 Task: Select the criteria, the date is before "today".
Action: Mouse moved to (206, 93)
Screenshot: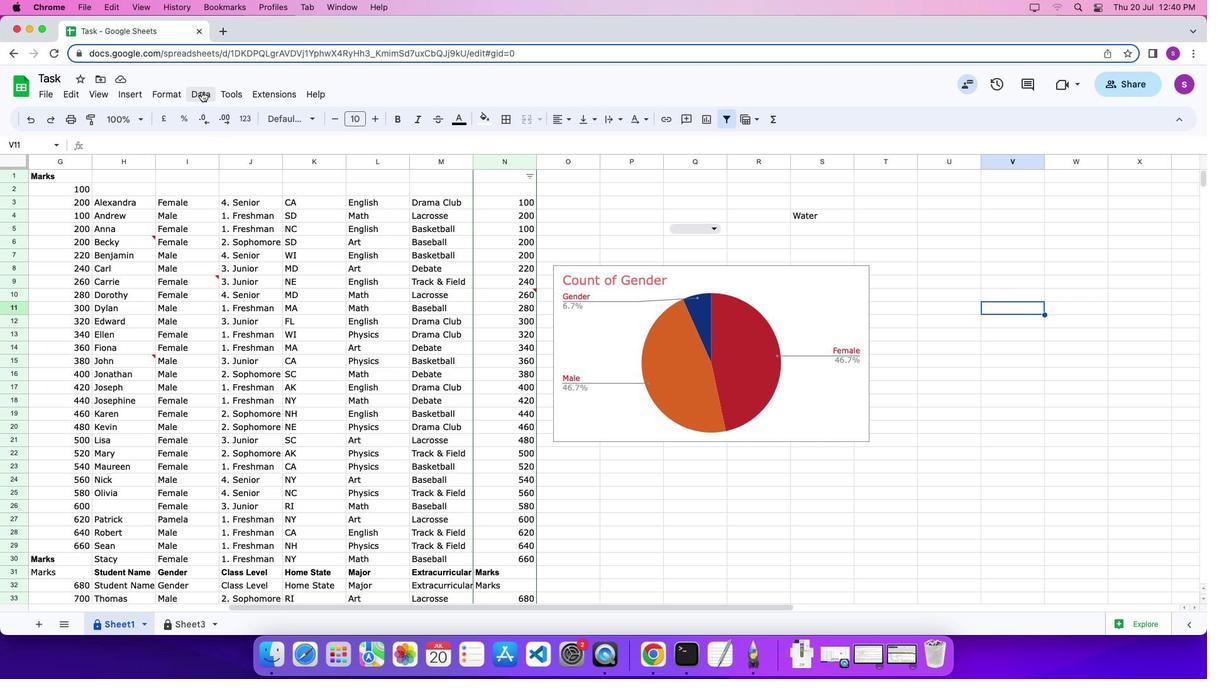 
Action: Mouse pressed left at (206, 93)
Screenshot: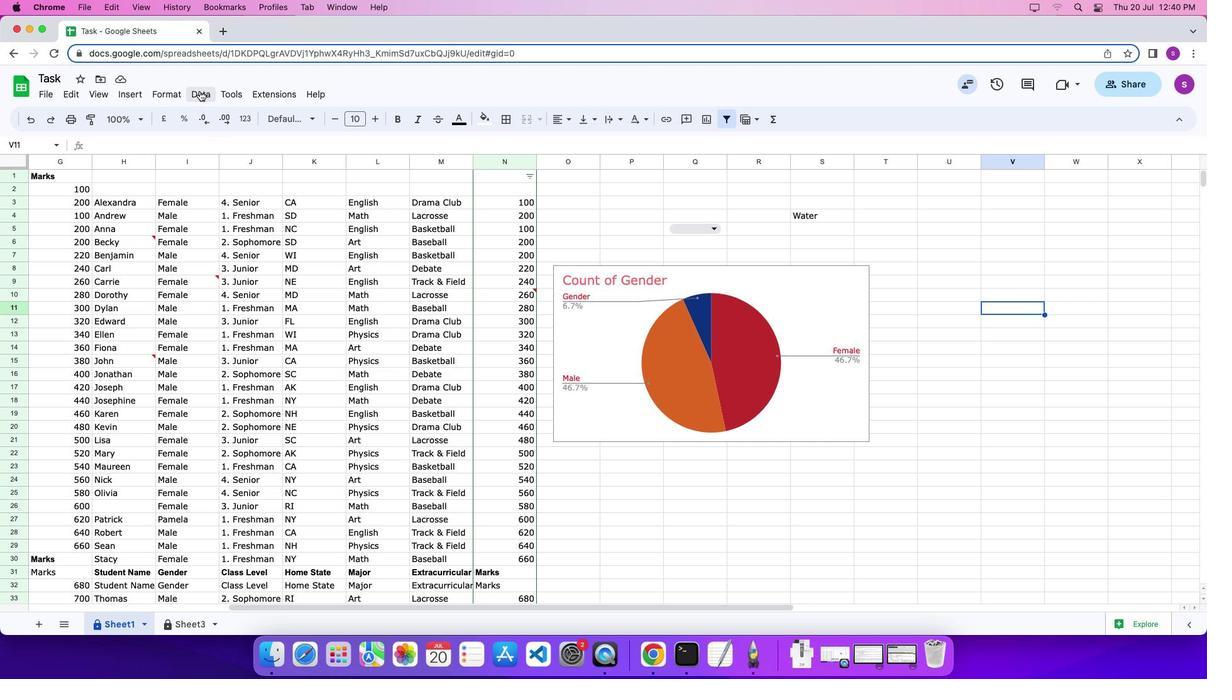 
Action: Mouse moved to (199, 91)
Screenshot: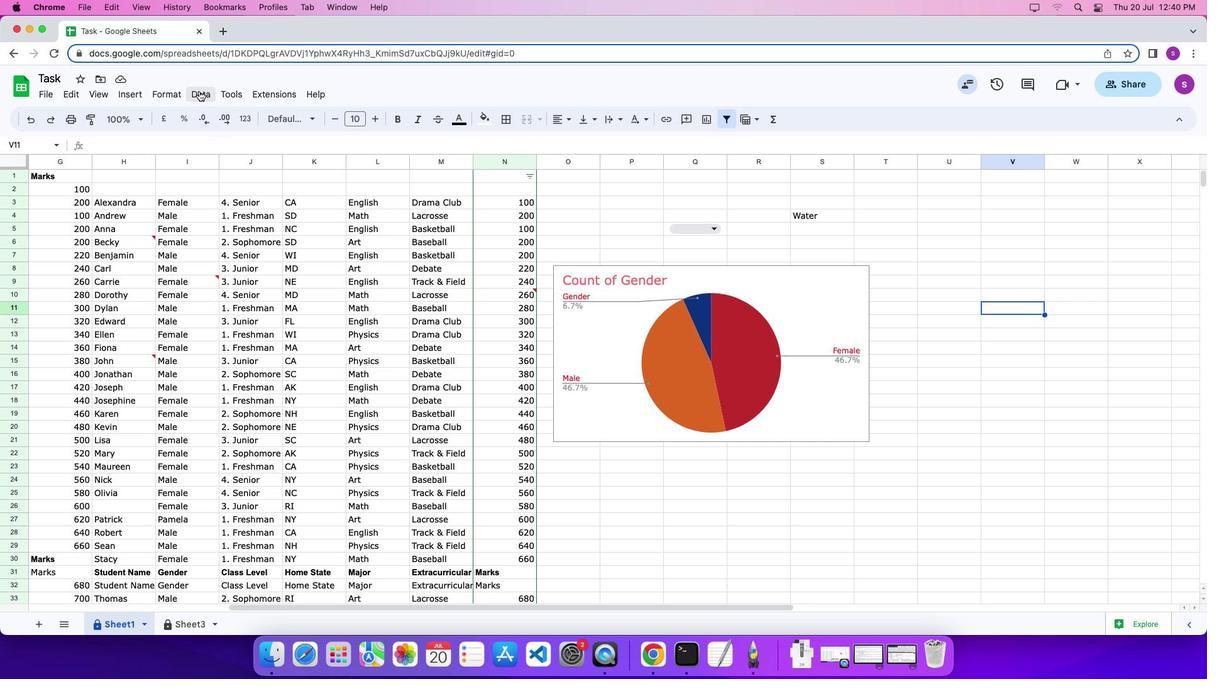 
Action: Mouse pressed left at (199, 91)
Screenshot: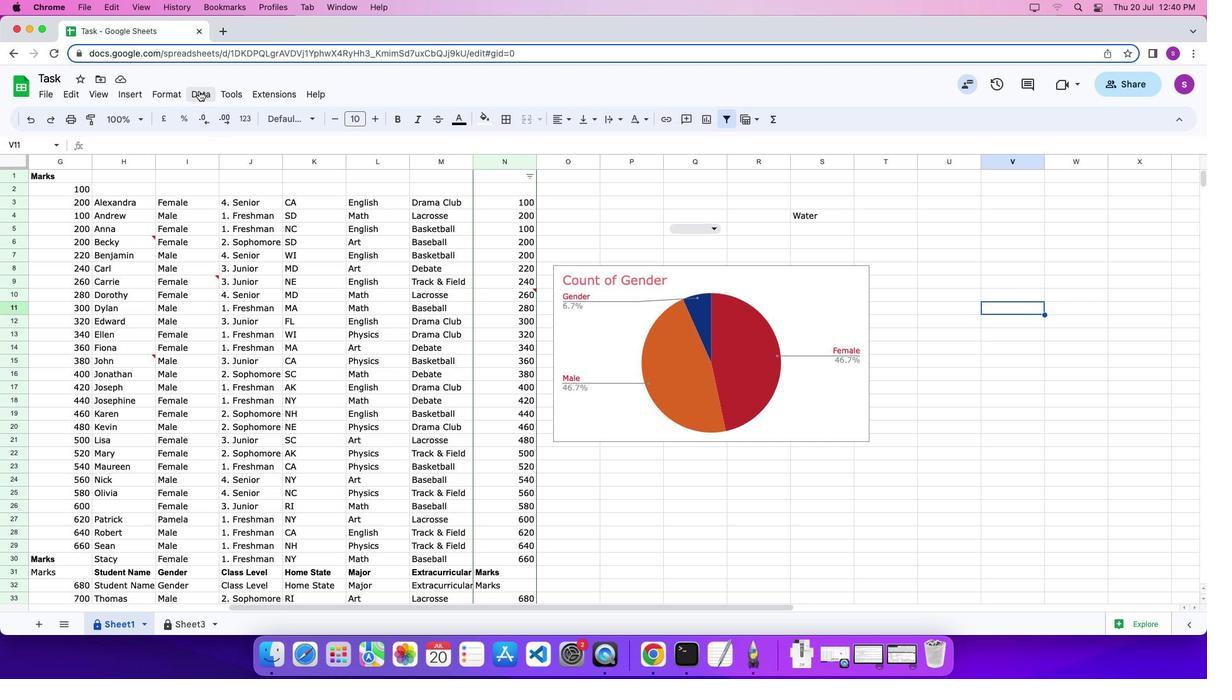 
Action: Mouse moved to (233, 347)
Screenshot: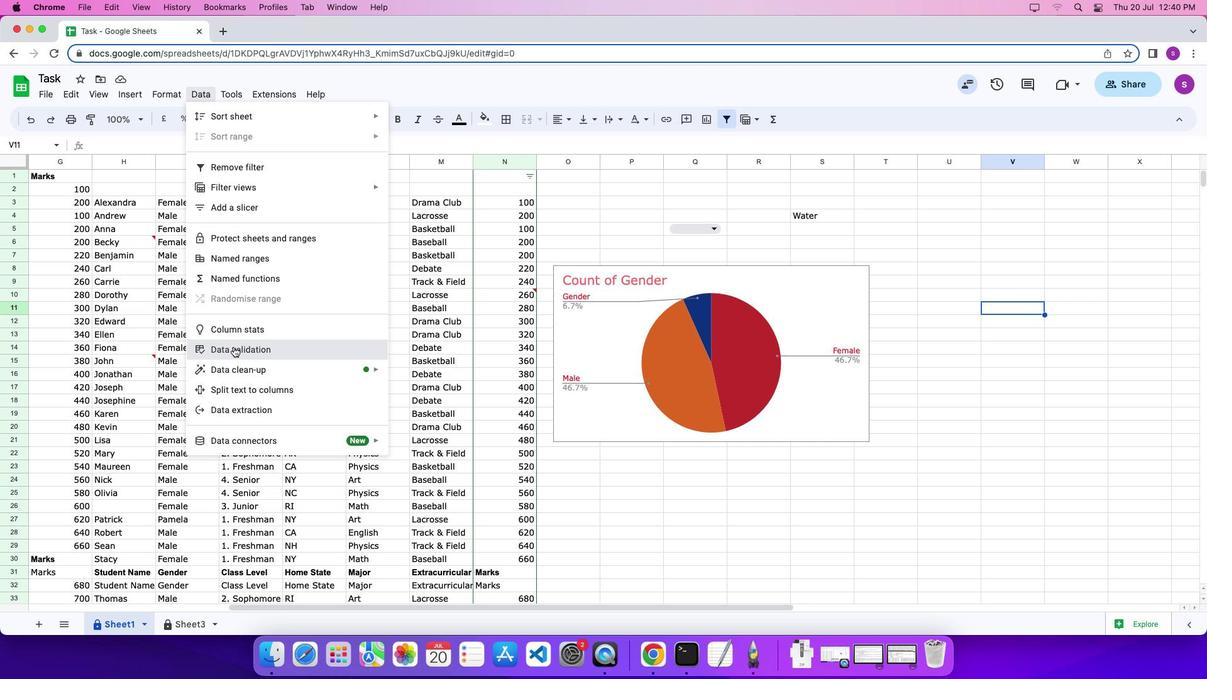 
Action: Mouse pressed left at (233, 347)
Screenshot: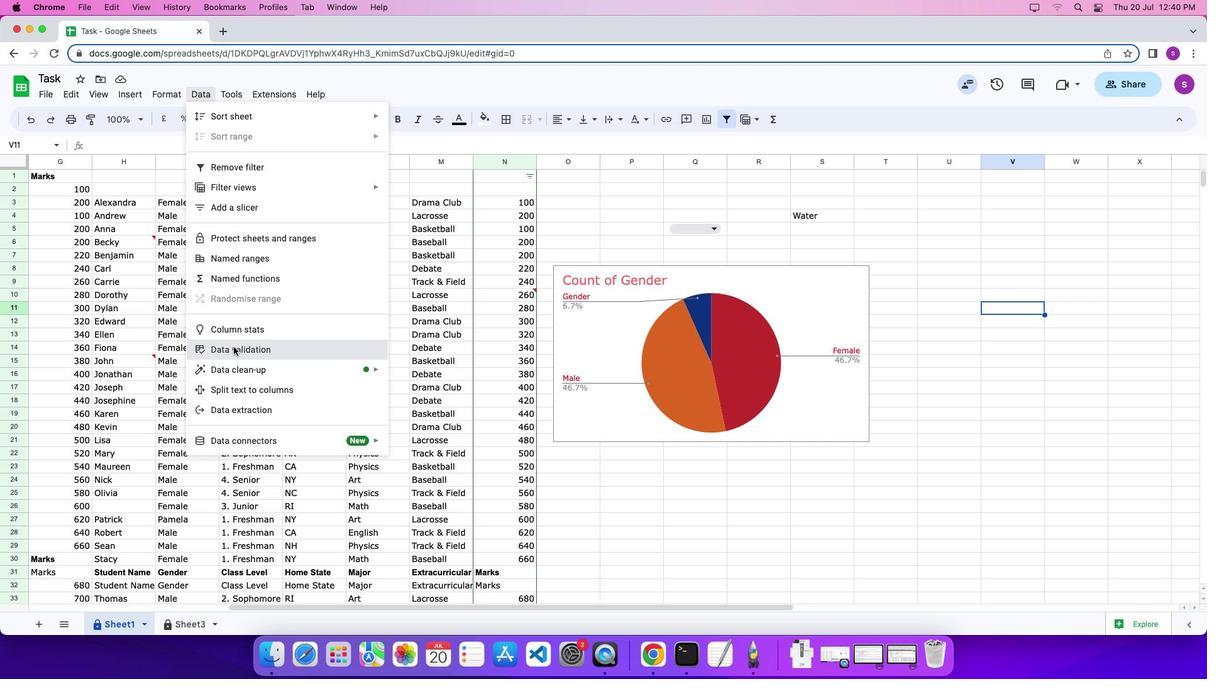 
Action: Mouse moved to (1163, 399)
Screenshot: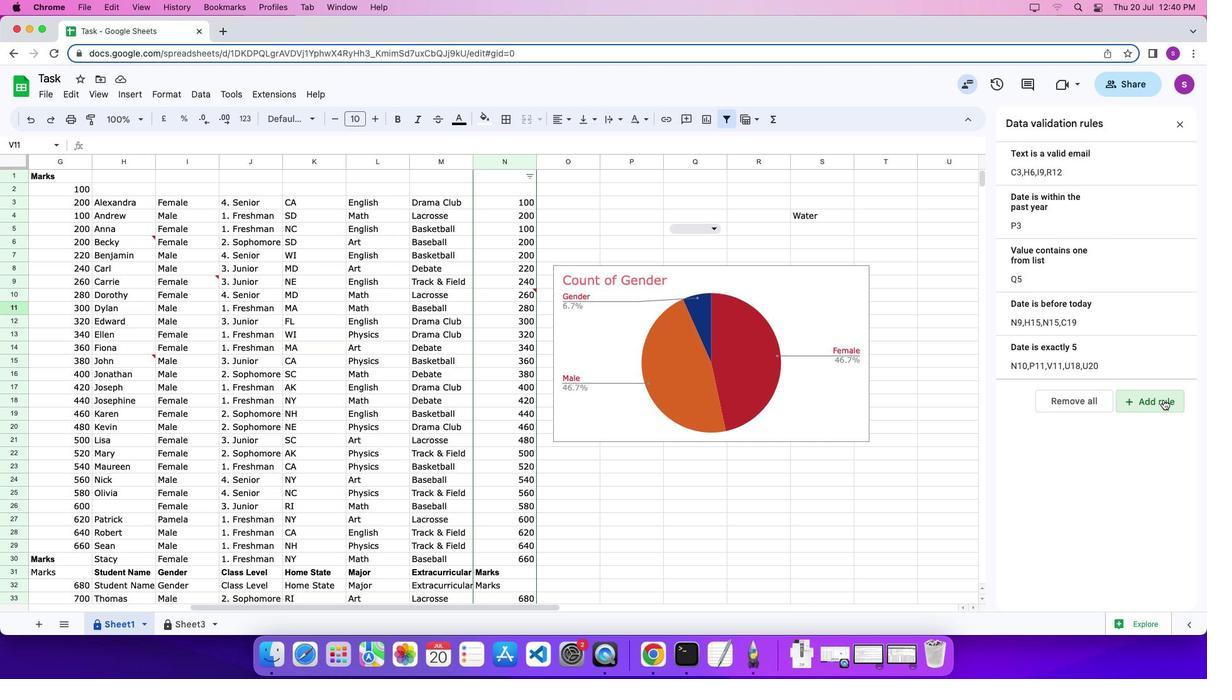 
Action: Mouse pressed left at (1163, 399)
Screenshot: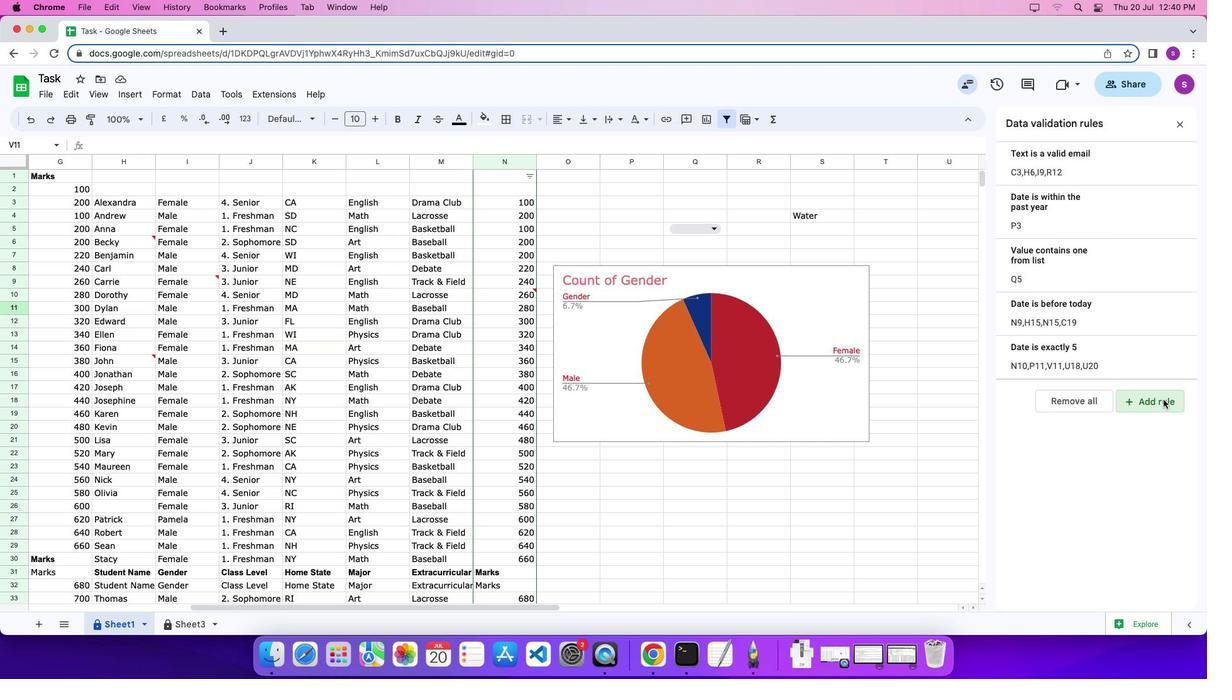 
Action: Mouse moved to (1089, 229)
Screenshot: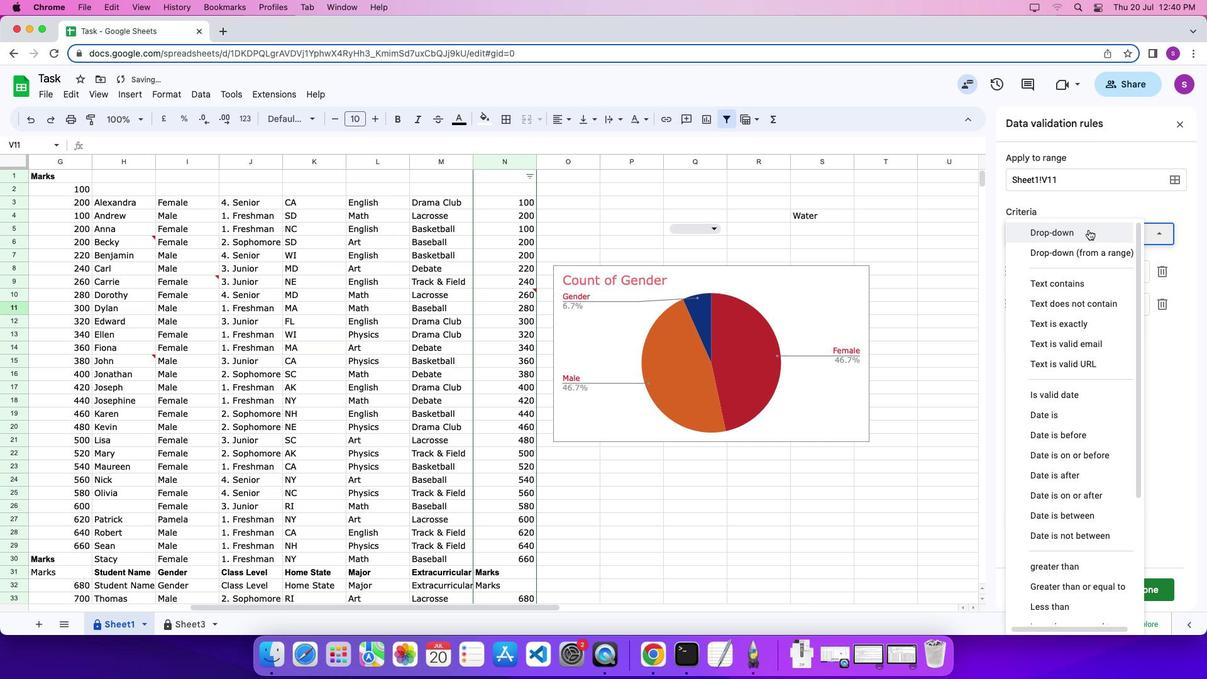 
Action: Mouse pressed left at (1089, 229)
Screenshot: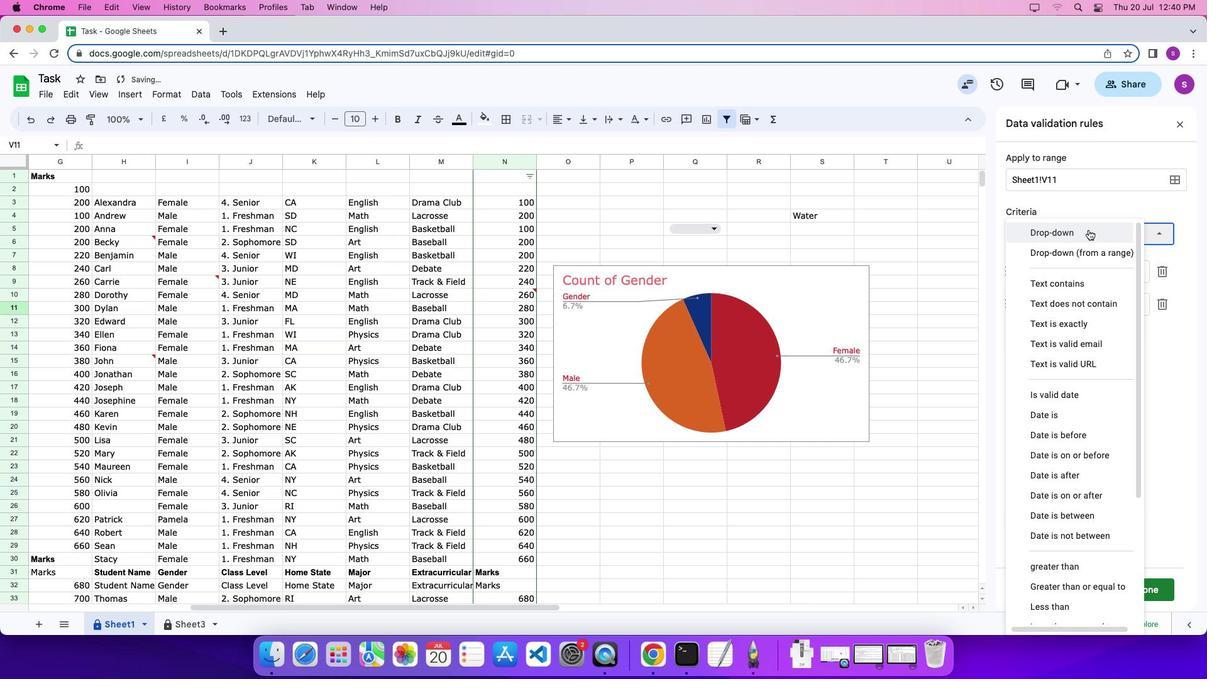 
Action: Mouse moved to (1095, 431)
Screenshot: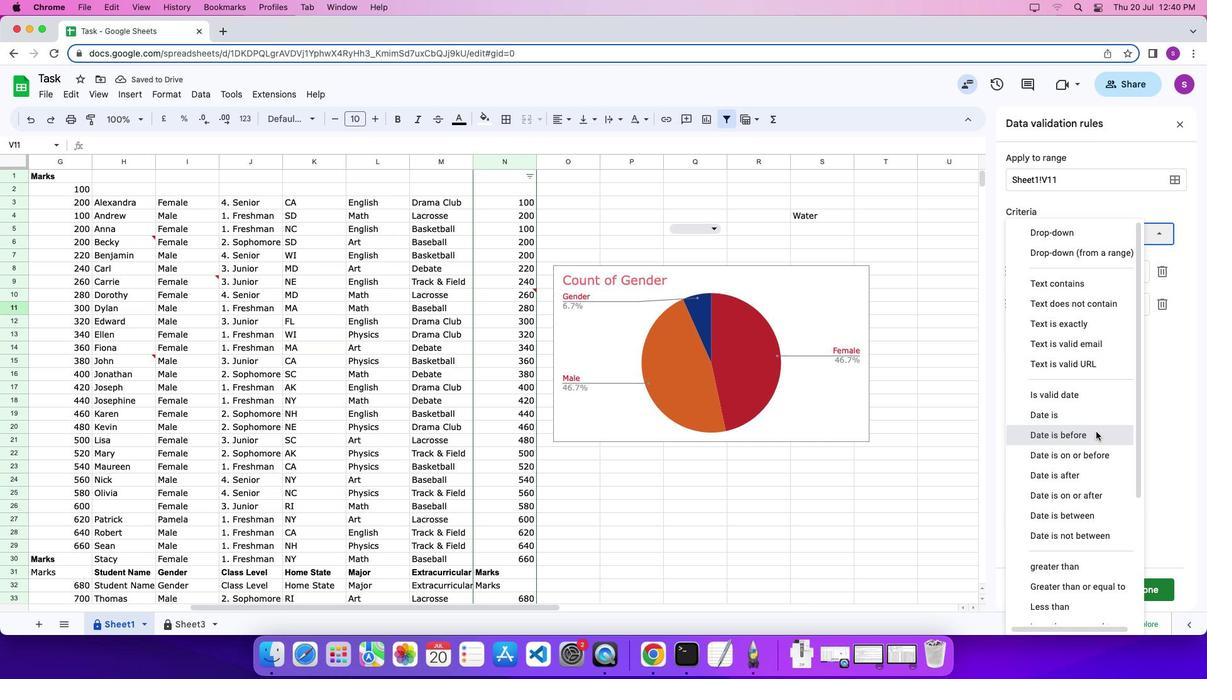 
Action: Mouse pressed left at (1095, 431)
Screenshot: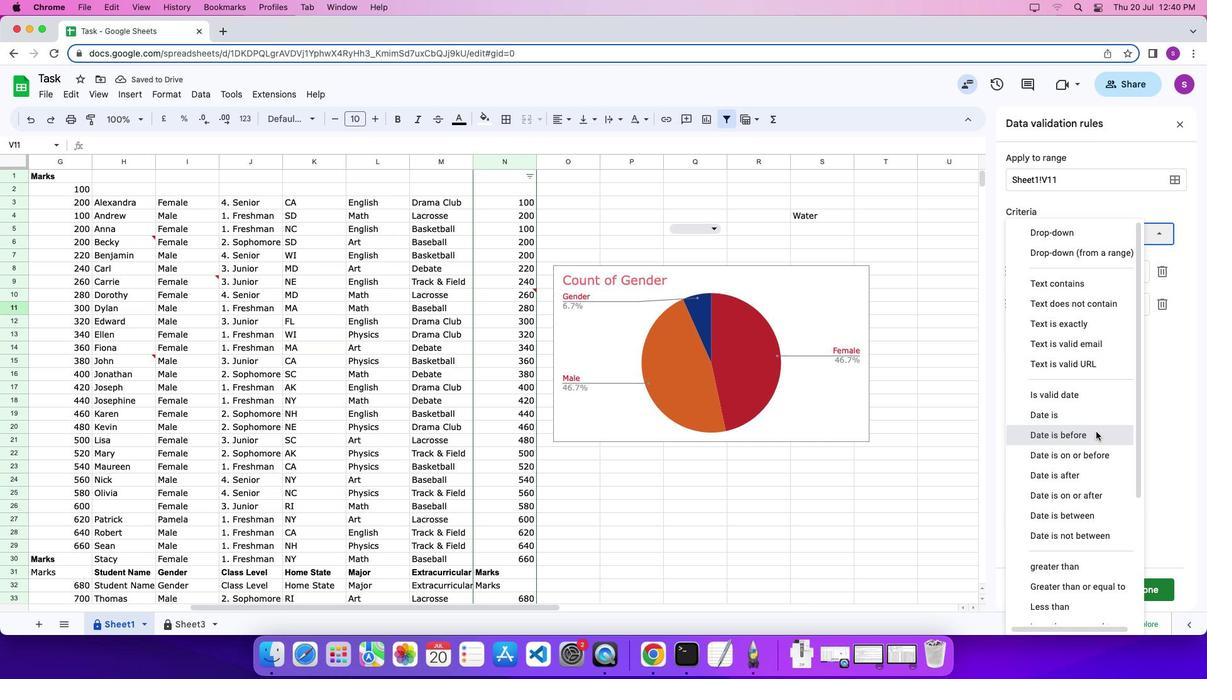 
Action: Mouse moved to (1053, 265)
Screenshot: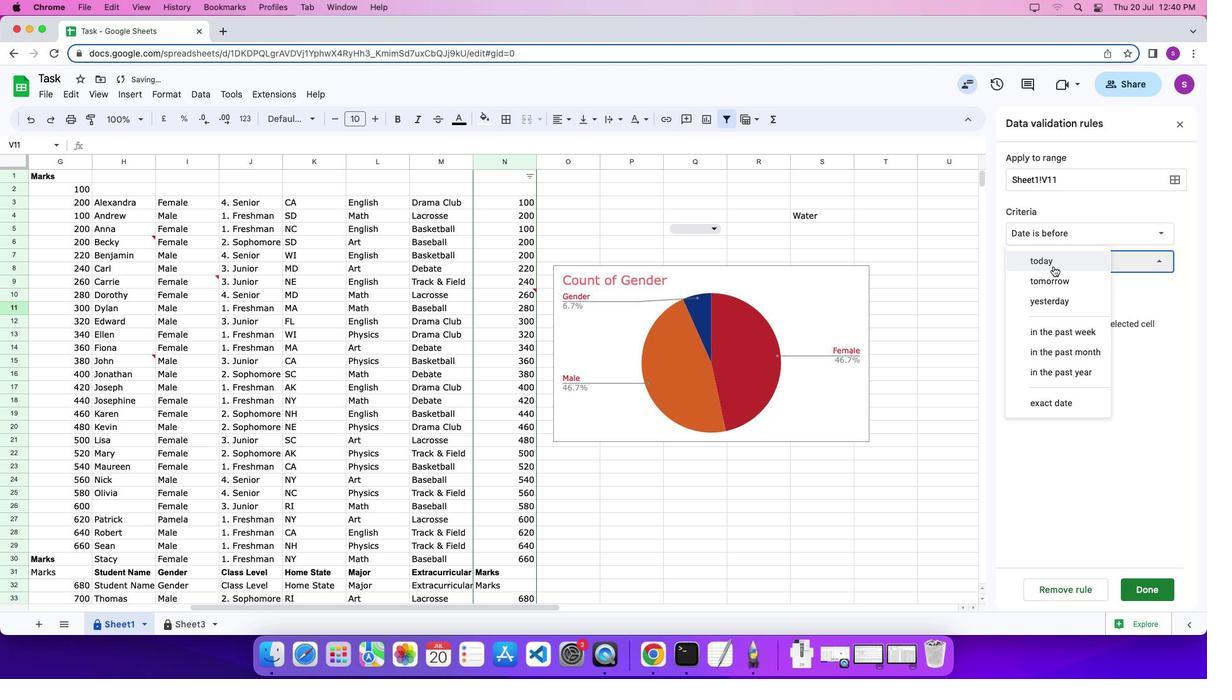 
Action: Mouse pressed left at (1053, 265)
Screenshot: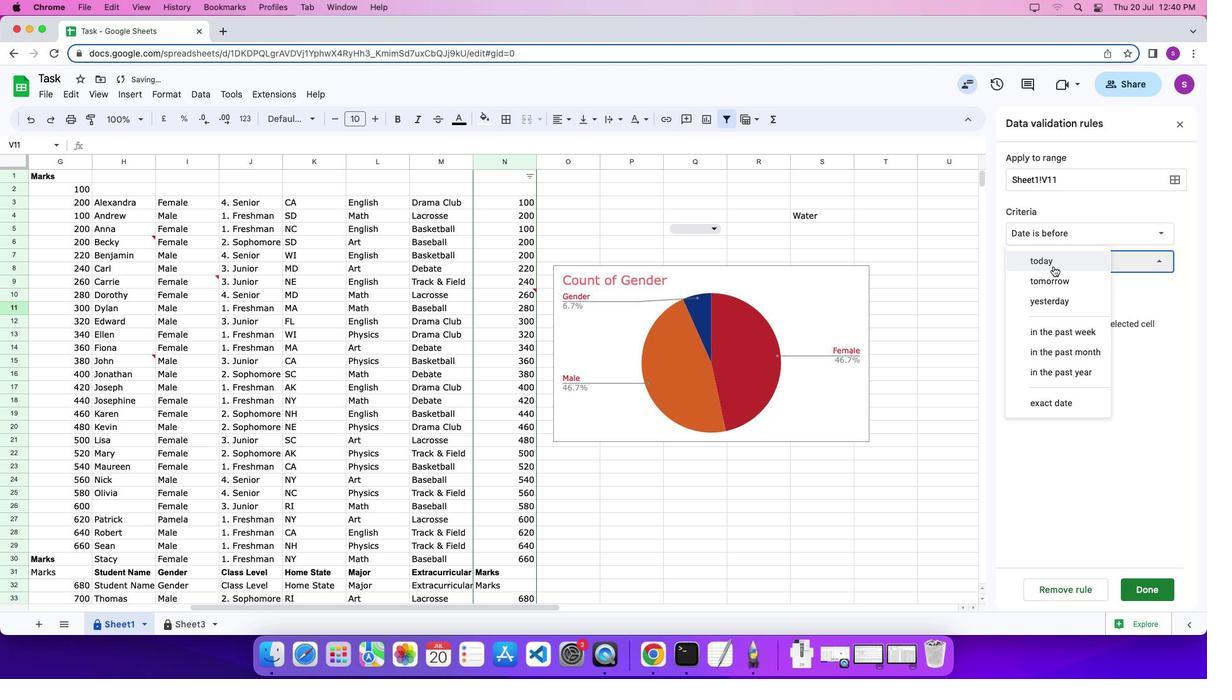 
Action: Mouse moved to (1053, 267)
Screenshot: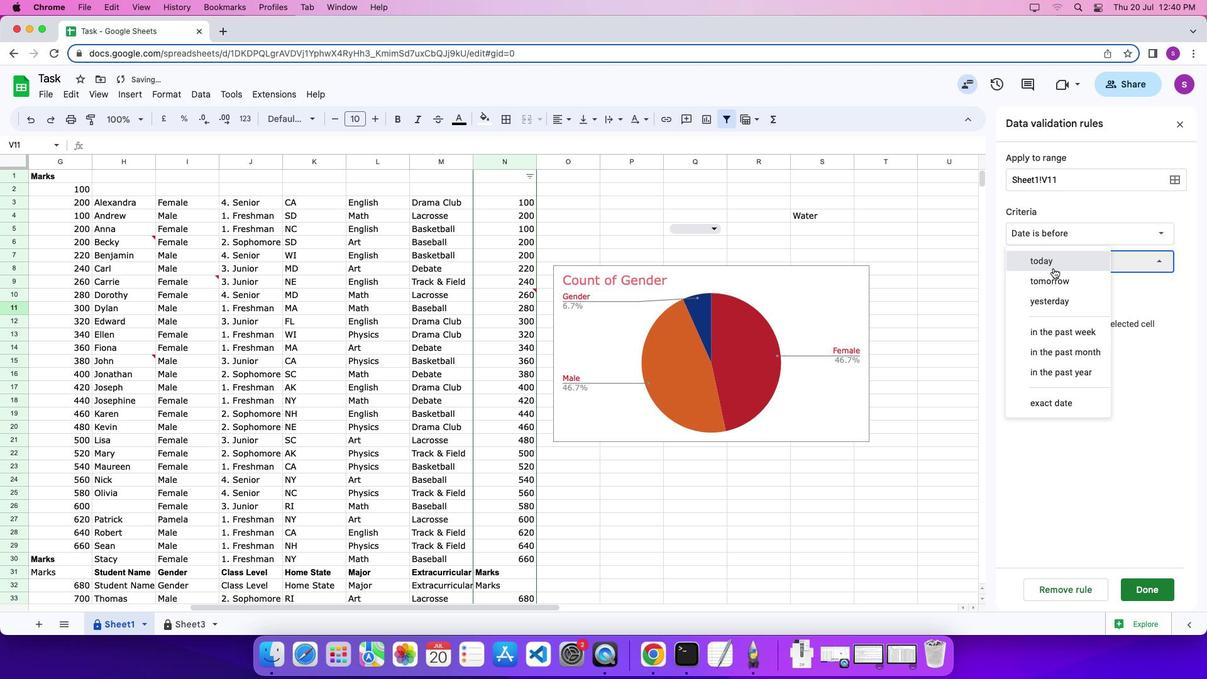
Action: Mouse pressed left at (1053, 267)
Screenshot: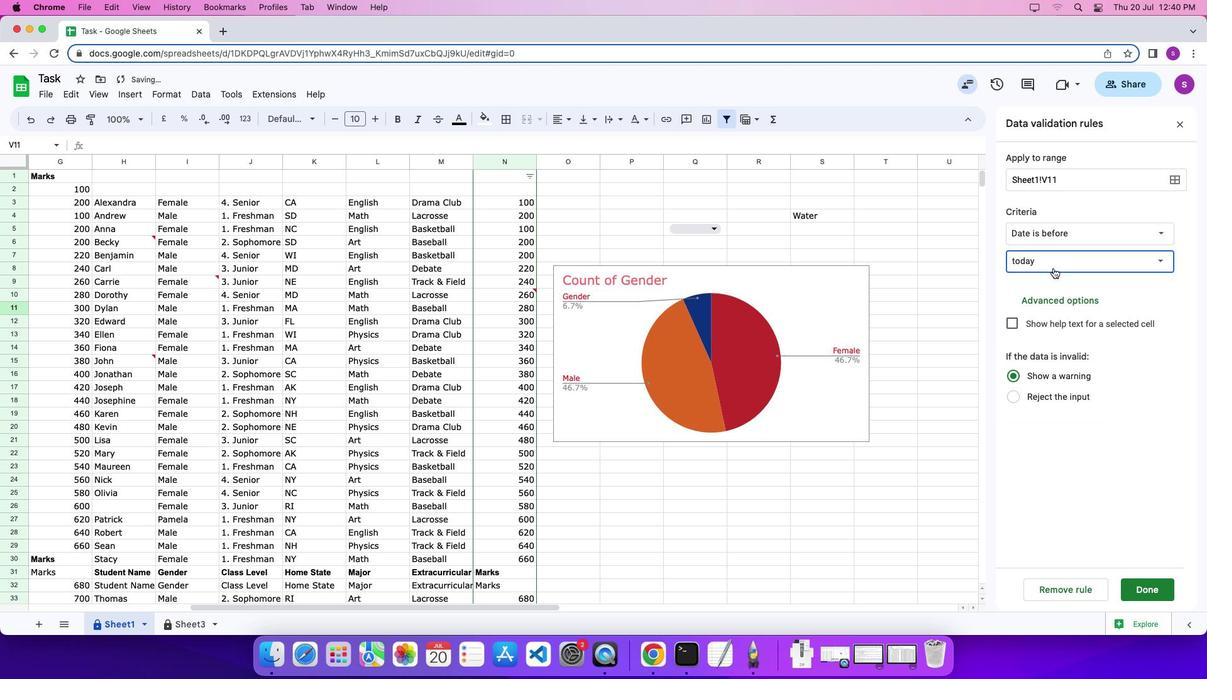 
Action: Mouse moved to (1149, 594)
Screenshot: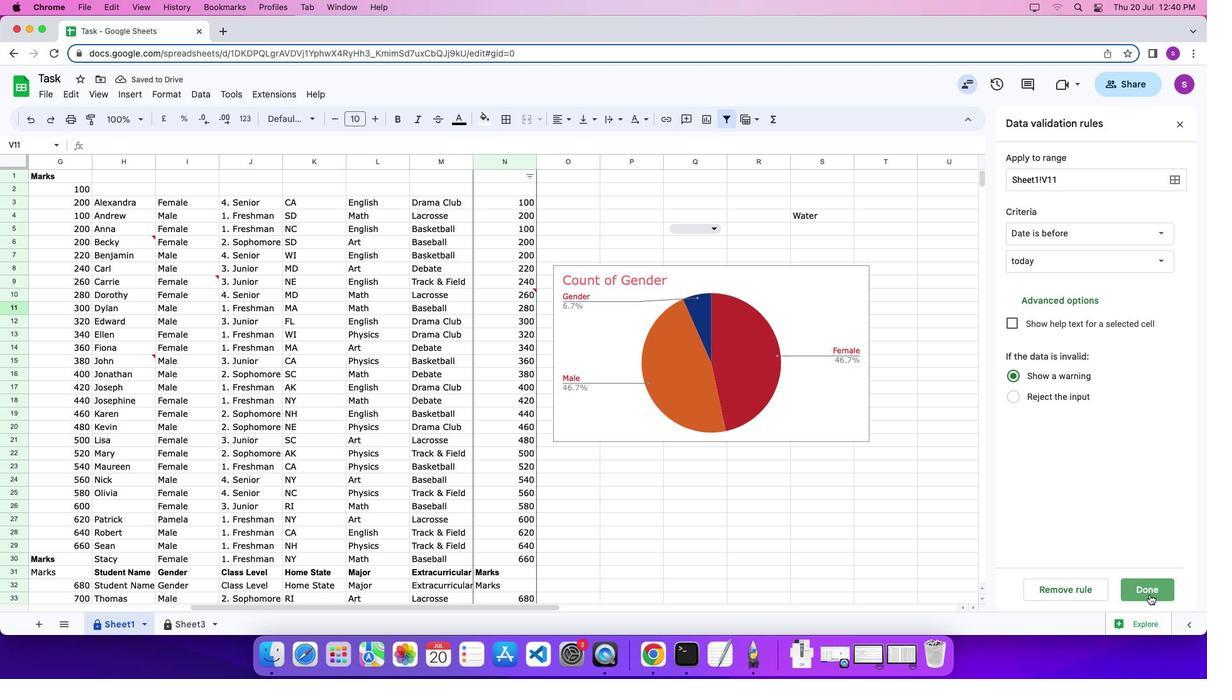 
Action: Mouse pressed left at (1149, 594)
Screenshot: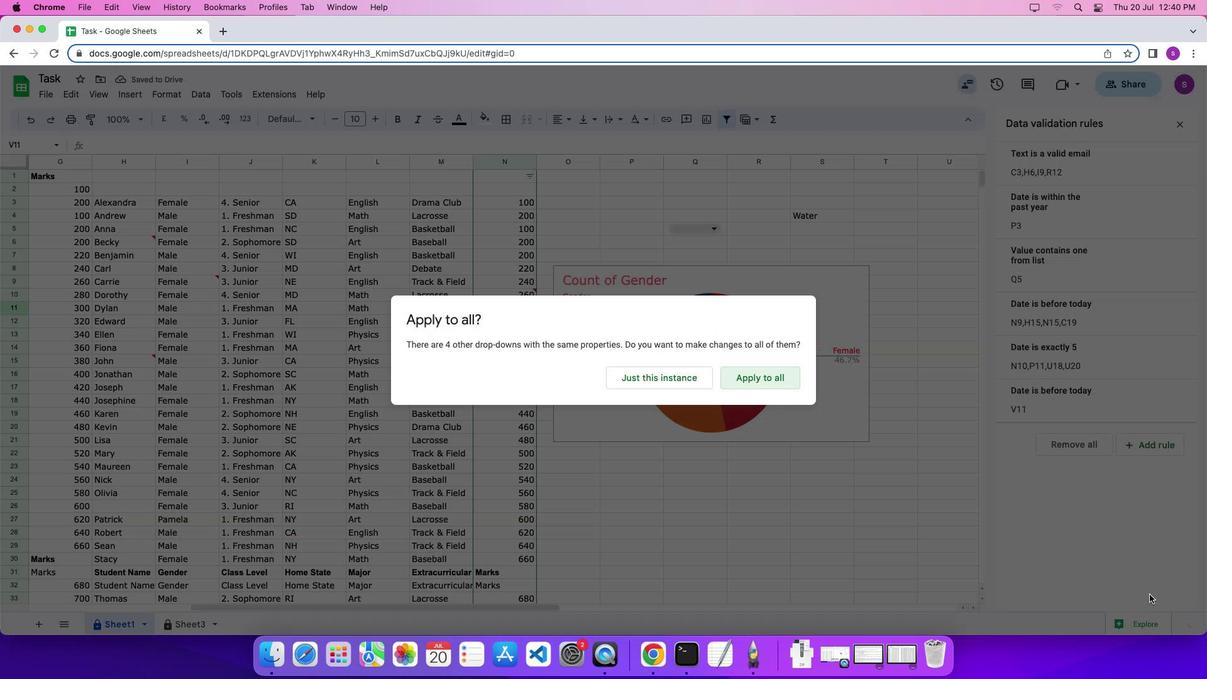 
Action: Mouse moved to (1150, 594)
Screenshot: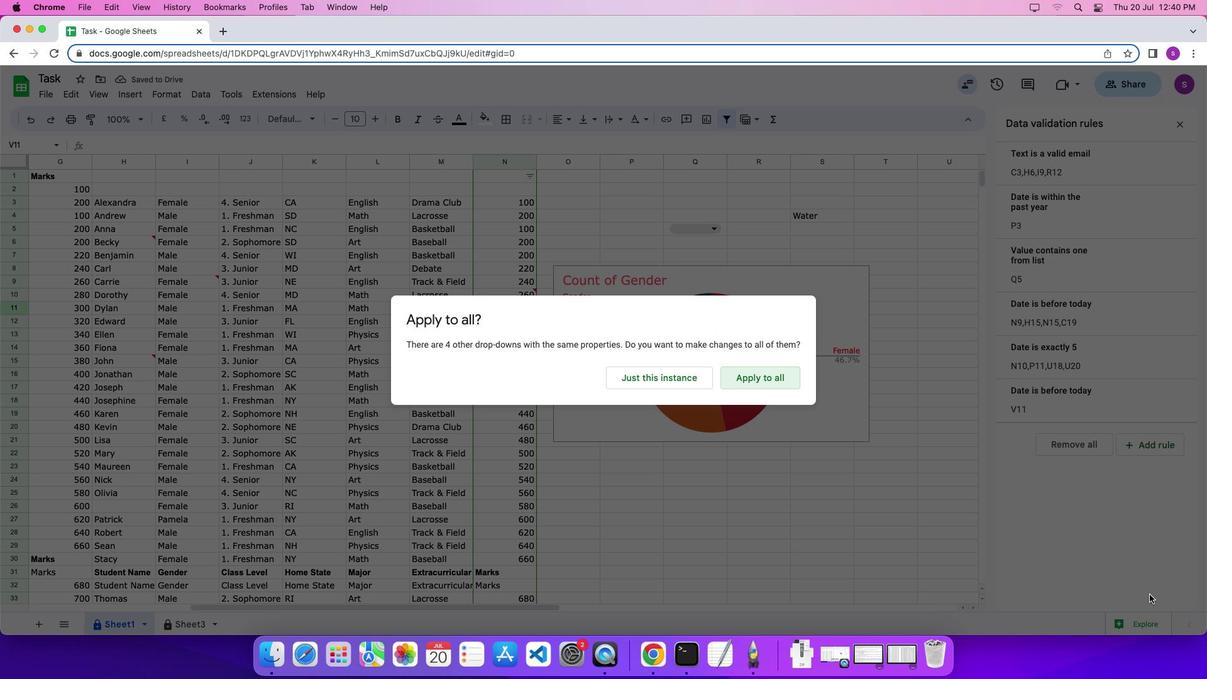 
